 Task: Add Attachment from computer to Card Card0000000109 in Board Board0000000028 in Workspace WS0000000010 in Trello. Add Cover Green to Card Card0000000109 in Board Board0000000028 in Workspace WS0000000010 in Trello. Add "Move Card To …" Button titled Button0000000109 to "top" of the list "To Do" to Card Card0000000109 in Board Board0000000028 in Workspace WS0000000010 in Trello. Add Description DS0000000109 to Card Card0000000110 in Board Board0000000028 in Workspace WS0000000010 in Trello. Add Comment CM0000000109 to Card Card0000000110 in Board Board0000000028 in Workspace WS0000000010 in Trello
Action: Mouse moved to (512, 89)
Screenshot: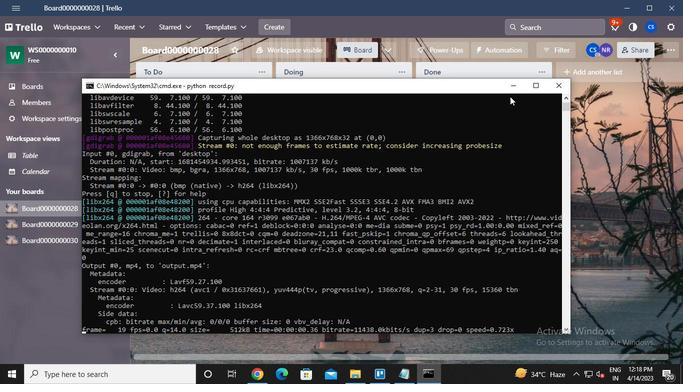 
Action: Mouse pressed left at (512, 89)
Screenshot: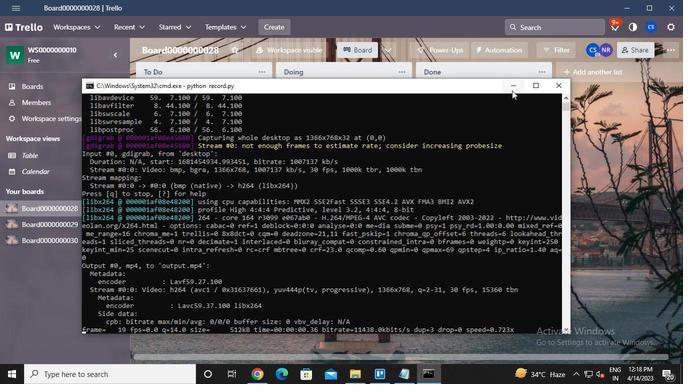 
Action: Mouse moved to (197, 100)
Screenshot: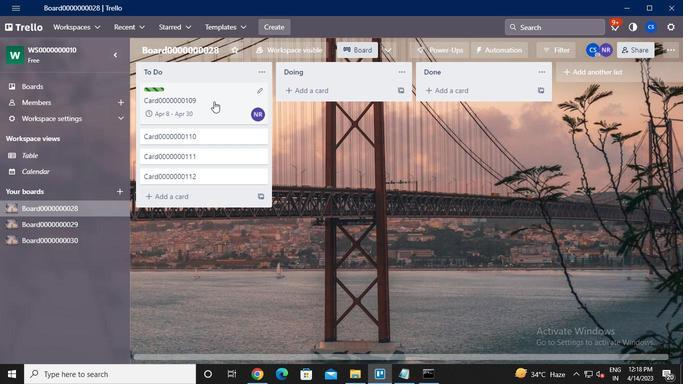 
Action: Mouse pressed left at (197, 100)
Screenshot: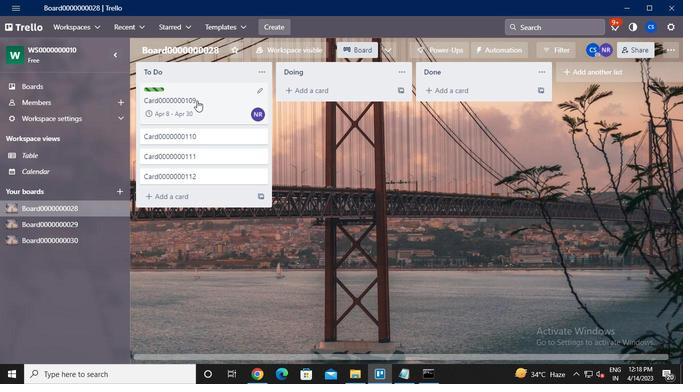 
Action: Mouse moved to (469, 210)
Screenshot: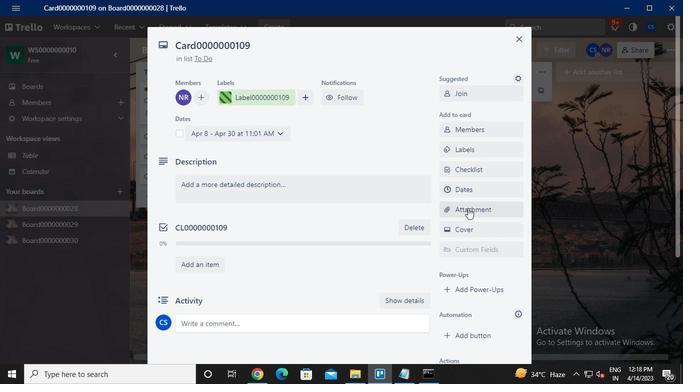 
Action: Mouse pressed left at (469, 210)
Screenshot: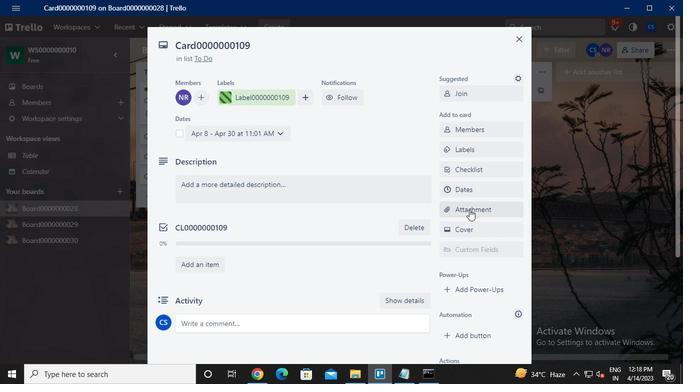 
Action: Mouse moved to (485, 88)
Screenshot: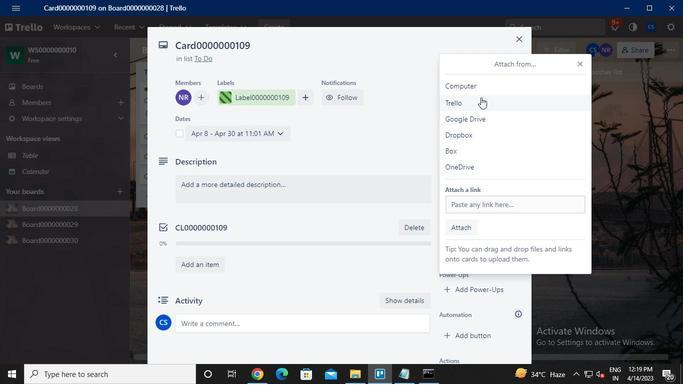 
Action: Mouse pressed left at (485, 88)
Screenshot: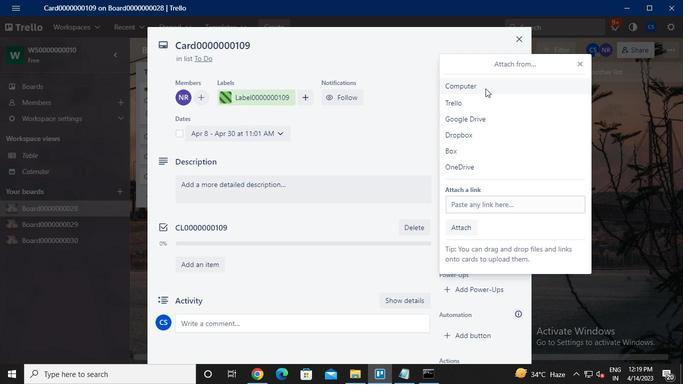 
Action: Mouse moved to (193, 90)
Screenshot: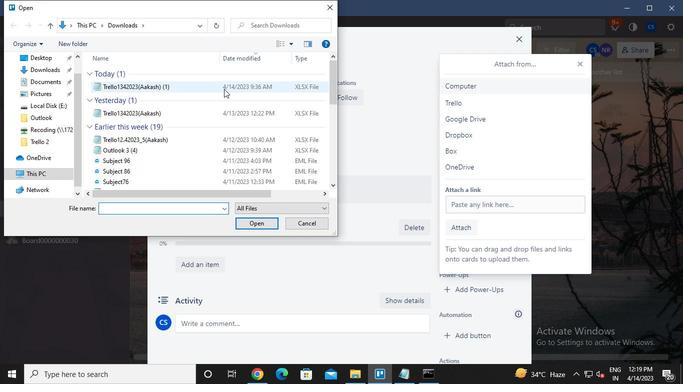 
Action: Mouse pressed left at (193, 90)
Screenshot: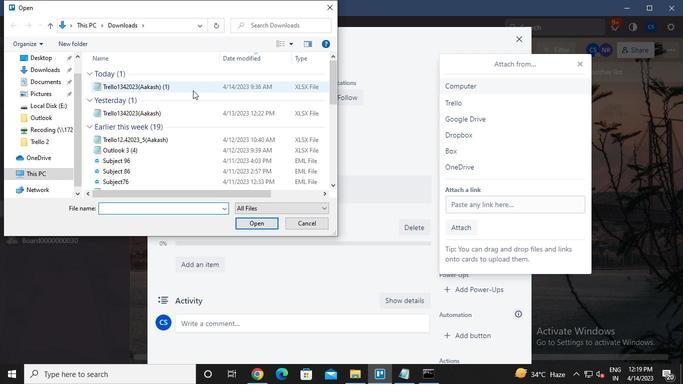 
Action: Mouse pressed left at (193, 90)
Screenshot: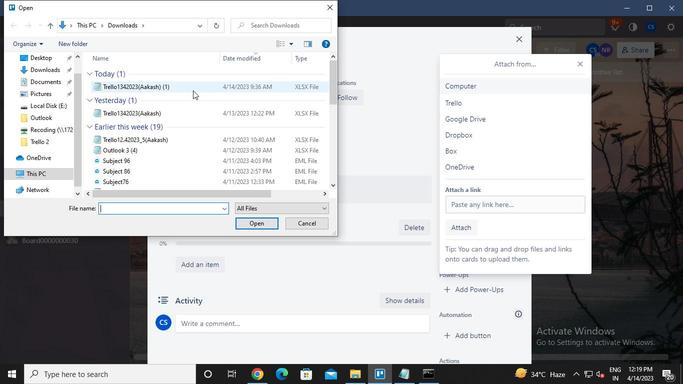 
Action: Mouse moved to (468, 228)
Screenshot: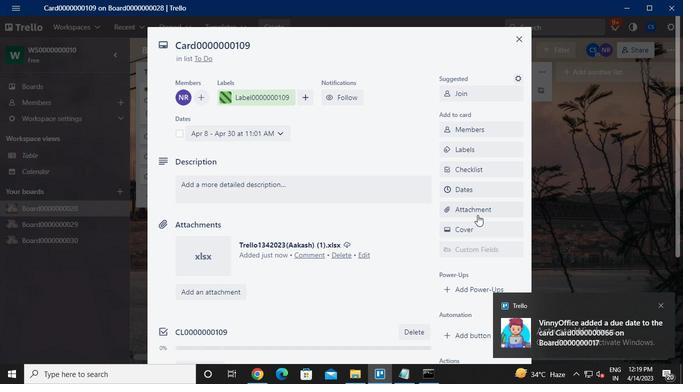 
Action: Mouse pressed left at (468, 228)
Screenshot: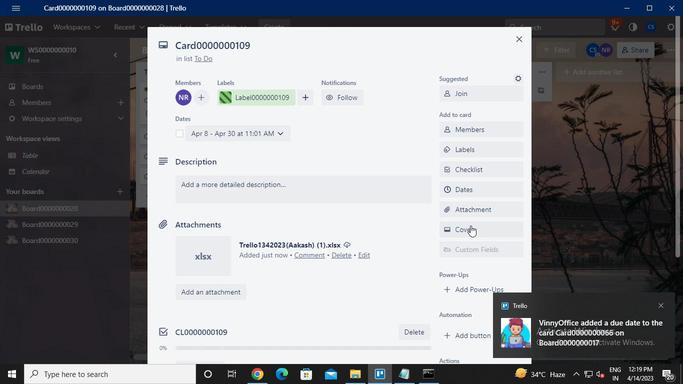 
Action: Mouse moved to (460, 167)
Screenshot: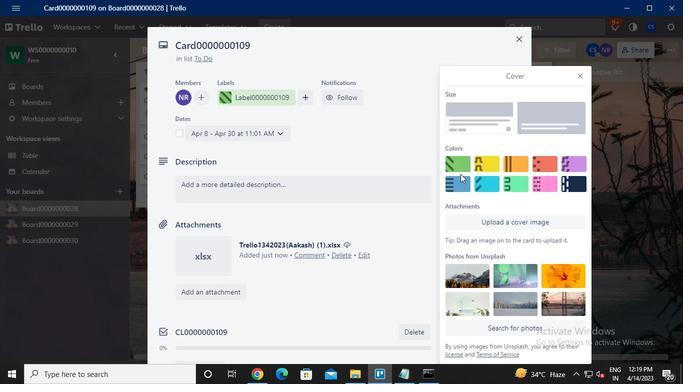 
Action: Mouse pressed left at (460, 167)
Screenshot: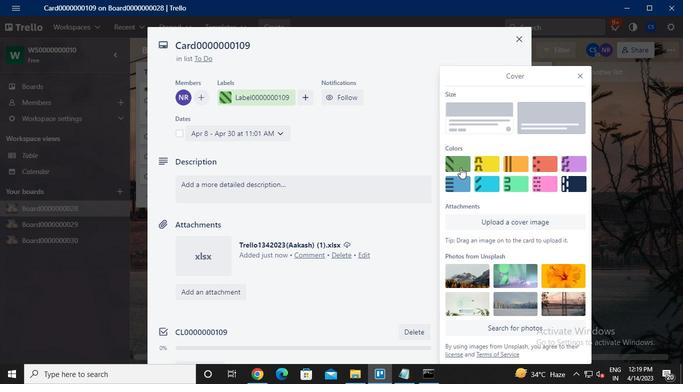 
Action: Mouse moved to (578, 57)
Screenshot: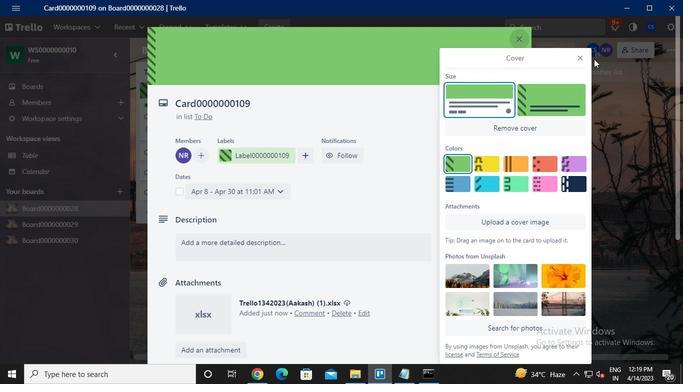 
Action: Mouse pressed left at (578, 57)
Screenshot: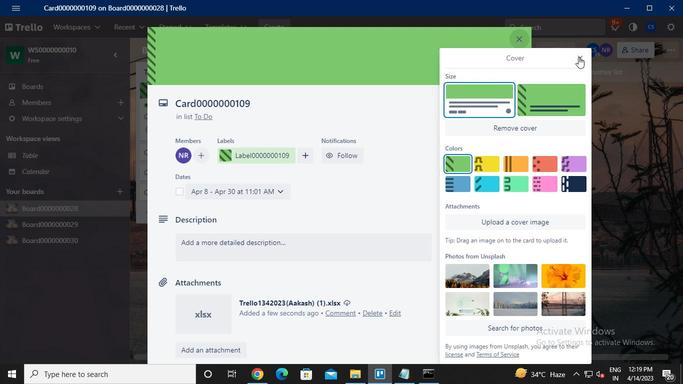 
Action: Mouse moved to (479, 182)
Screenshot: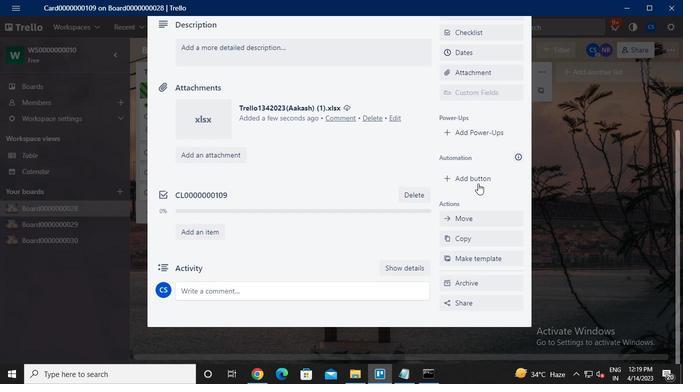 
Action: Mouse pressed left at (479, 182)
Screenshot: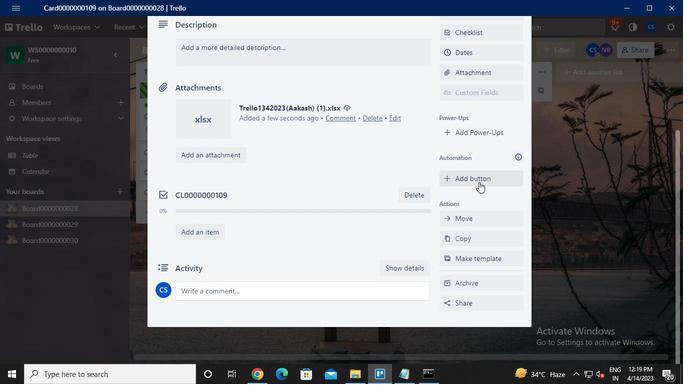 
Action: Mouse moved to (505, 91)
Screenshot: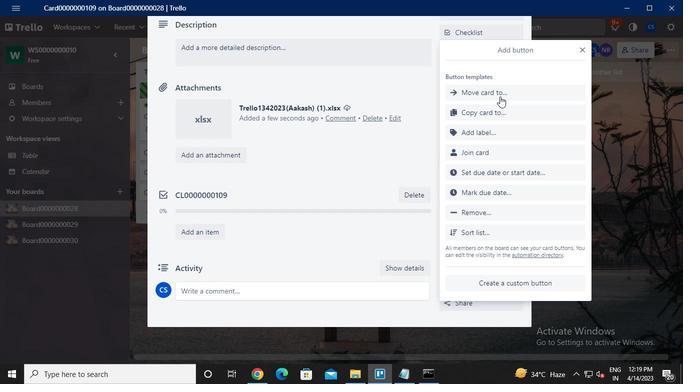
Action: Mouse pressed left at (505, 91)
Screenshot: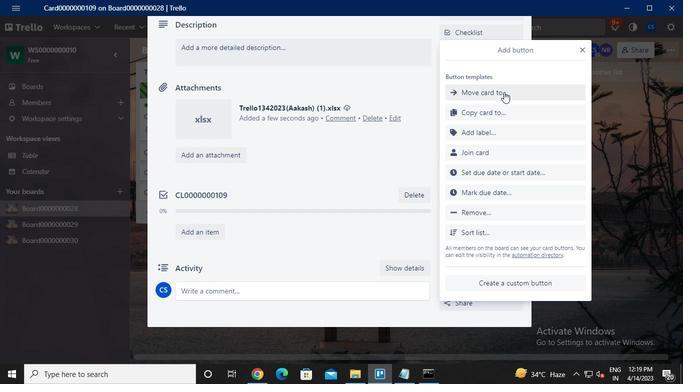 
Action: Mouse moved to (509, 115)
Screenshot: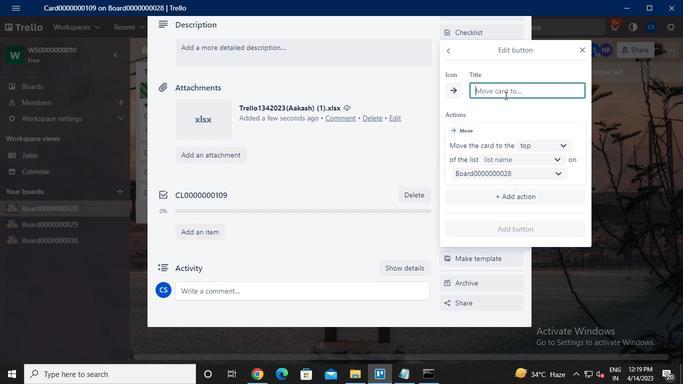 
Action: Keyboard Key.caps_lock
Screenshot: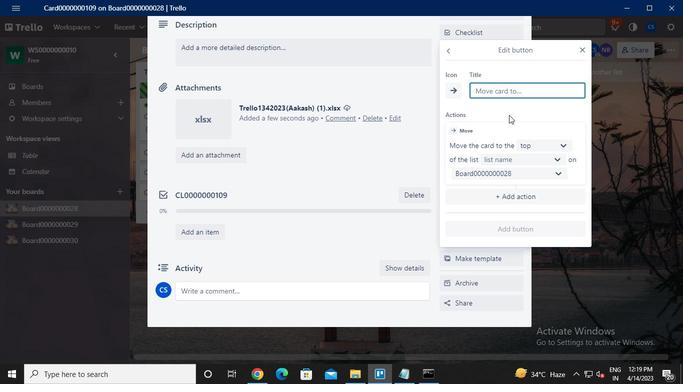 
Action: Keyboard b
Screenshot: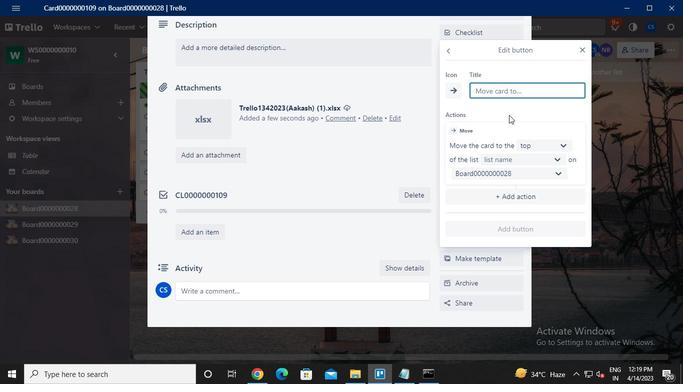 
Action: Keyboard Key.caps_lock
Screenshot: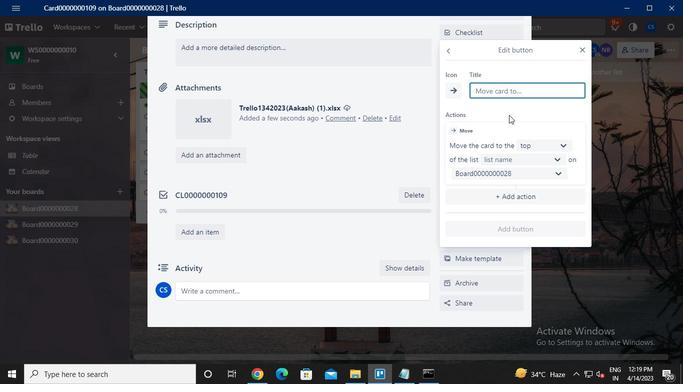 
Action: Keyboard u
Screenshot: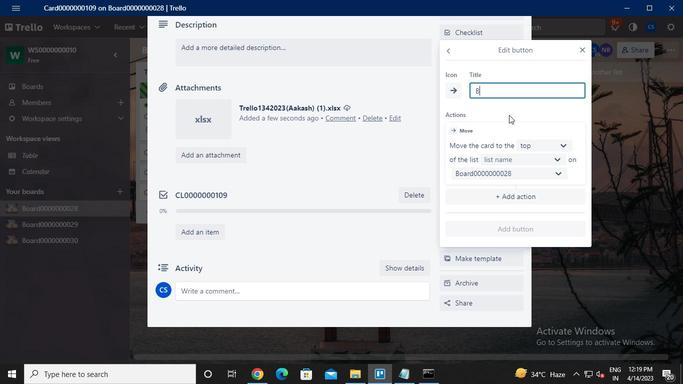 
Action: Keyboard t
Screenshot: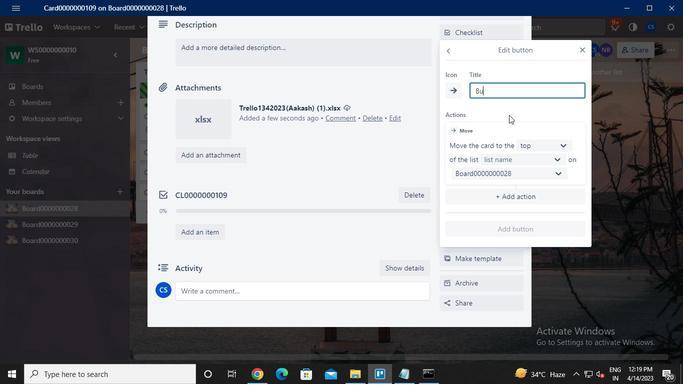 
Action: Keyboard t
Screenshot: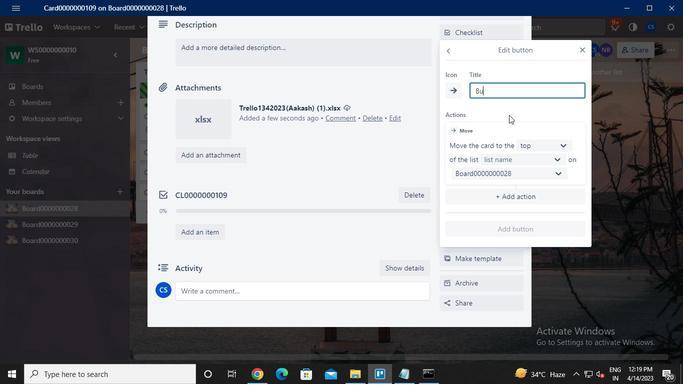 
Action: Keyboard o
Screenshot: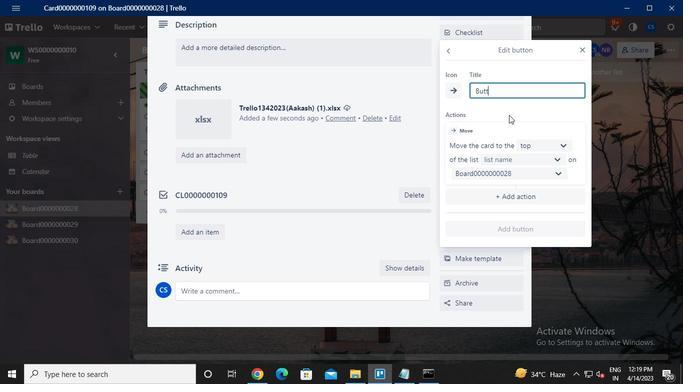 
Action: Keyboard n
Screenshot: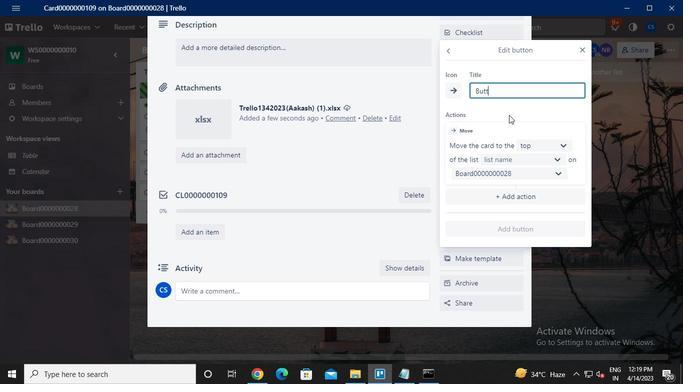 
Action: Keyboard <96>
Screenshot: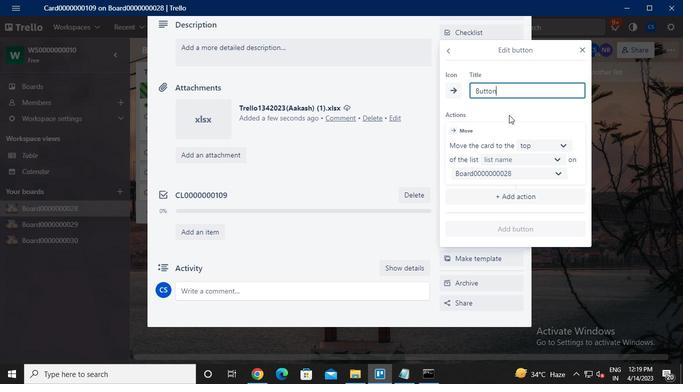 
Action: Keyboard <96>
Screenshot: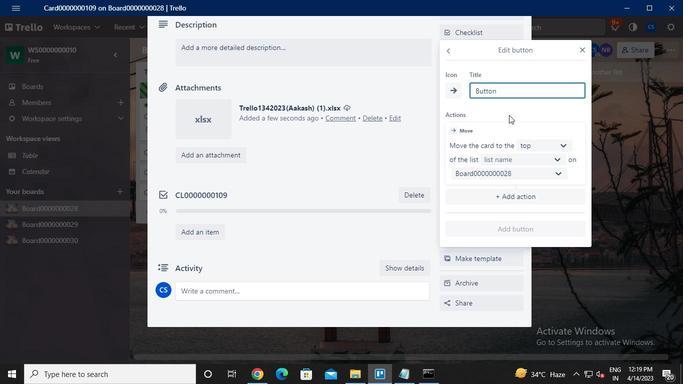 
Action: Keyboard <96>
Screenshot: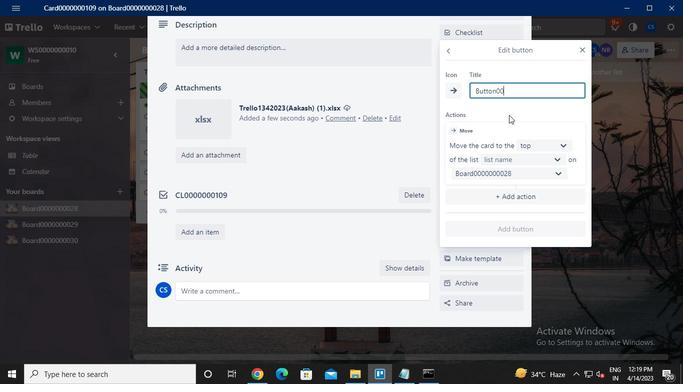 
Action: Keyboard <96>
Screenshot: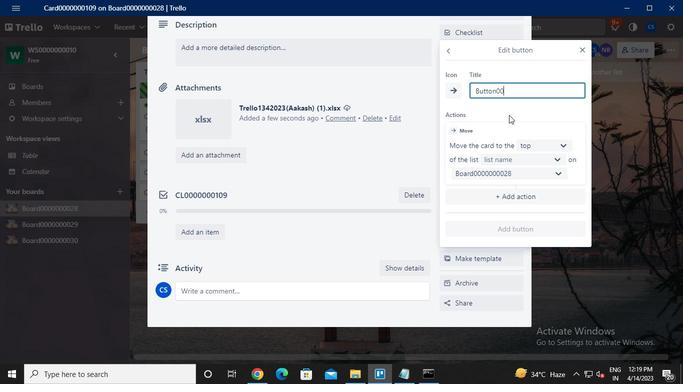 
Action: Keyboard <96>
Screenshot: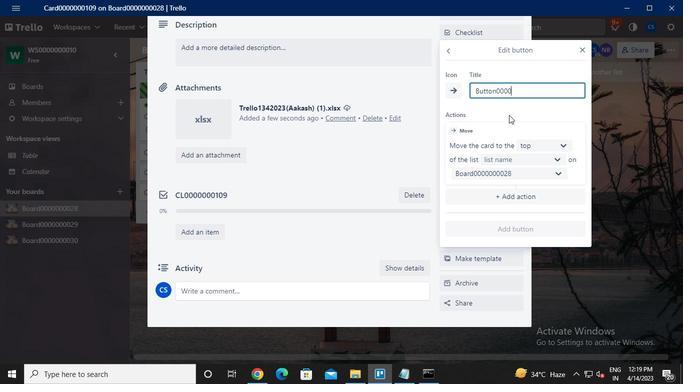 
Action: Keyboard <96>
Screenshot: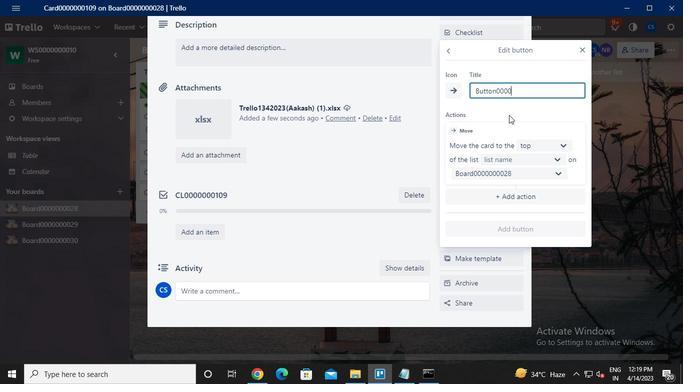 
Action: Keyboard <96>
Screenshot: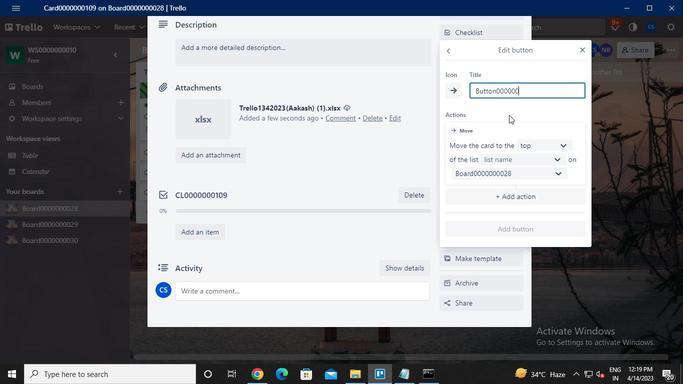 
Action: Keyboard <96>
Screenshot: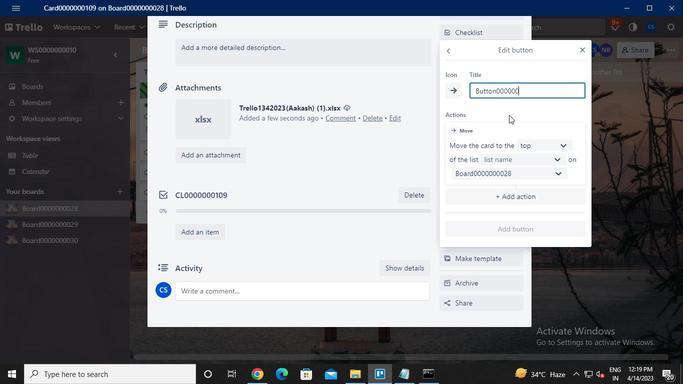 
Action: Keyboard Key.backspace
Screenshot: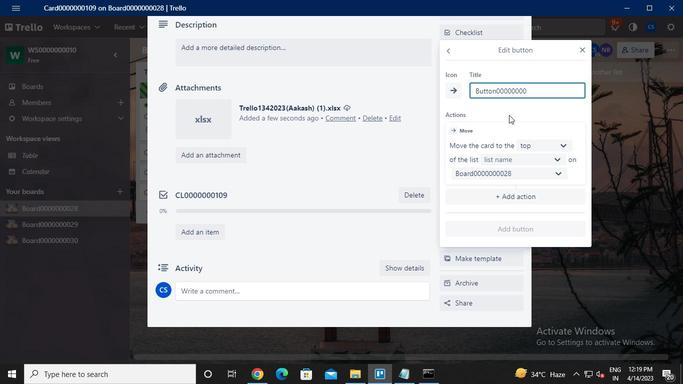 
Action: Keyboard <97>
Screenshot: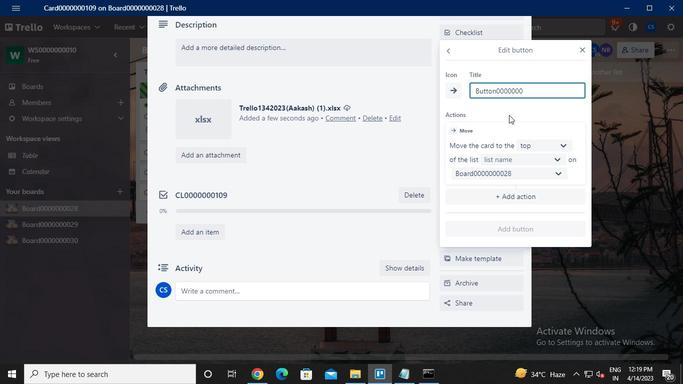 
Action: Keyboard <96>
Screenshot: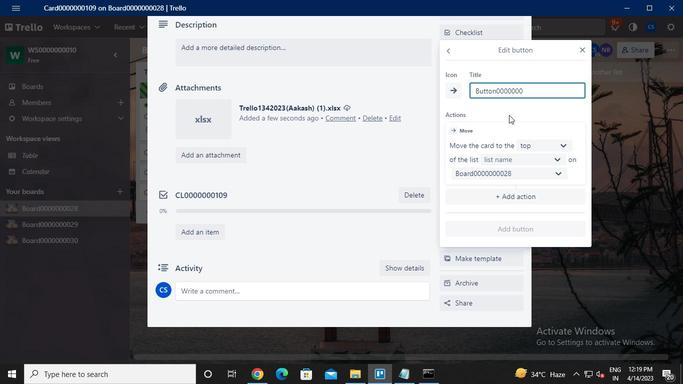 
Action: Keyboard <105>
Screenshot: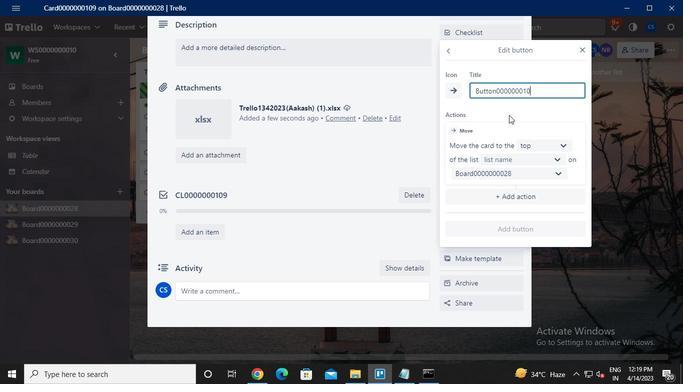 
Action: Mouse moved to (523, 156)
Screenshot: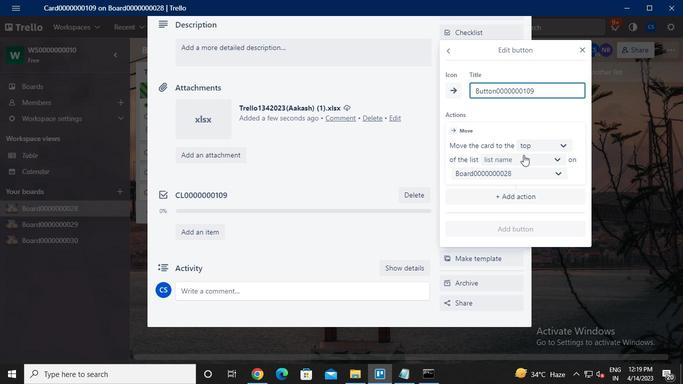 
Action: Mouse pressed left at (523, 156)
Screenshot: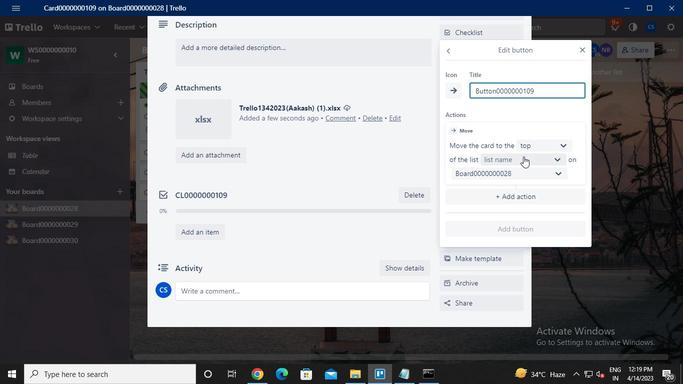 
Action: Mouse moved to (517, 184)
Screenshot: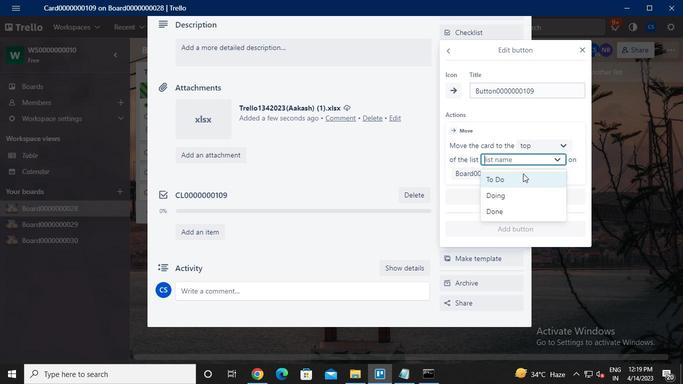 
Action: Mouse pressed left at (517, 184)
Screenshot: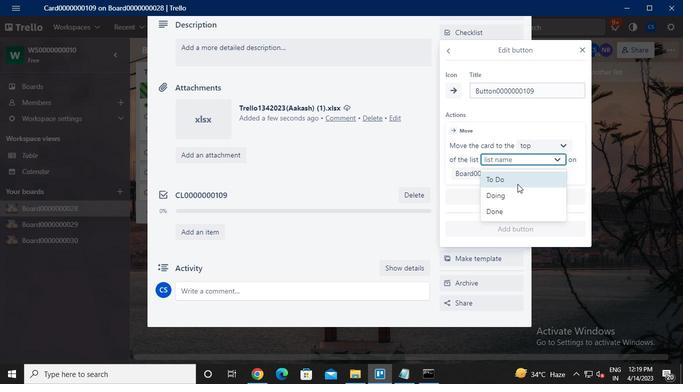 
Action: Mouse moved to (520, 224)
Screenshot: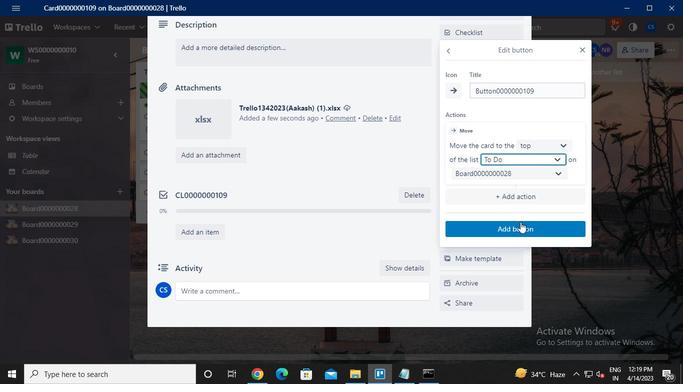 
Action: Mouse pressed left at (520, 224)
Screenshot: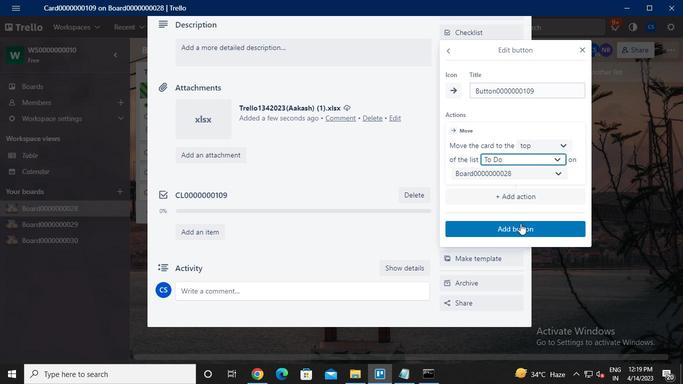 
Action: Mouse moved to (229, 193)
Screenshot: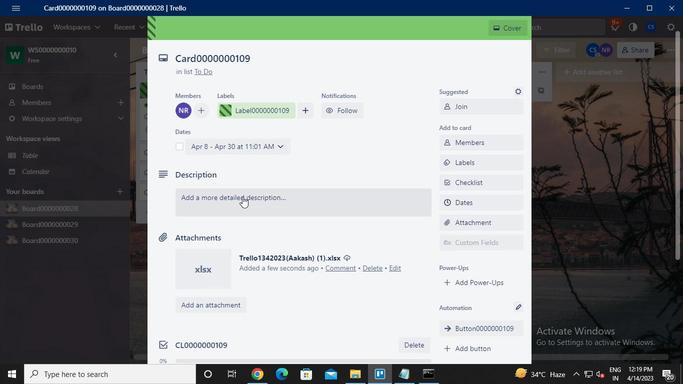 
Action: Mouse pressed left at (229, 193)
Screenshot: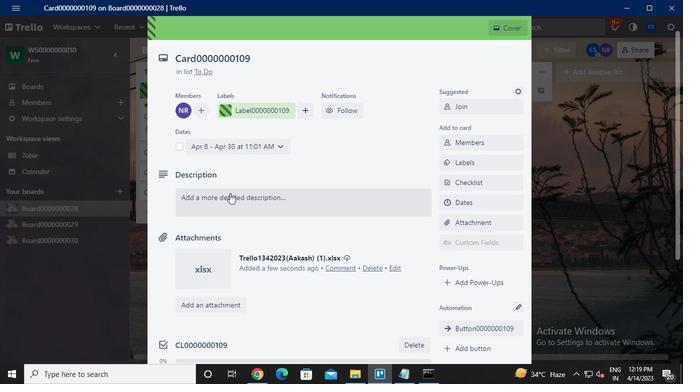 
Action: Keyboard Key.caps_lock
Screenshot: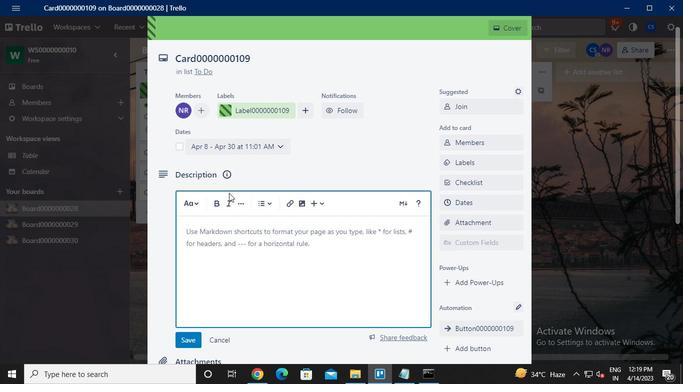 
Action: Keyboard d
Screenshot: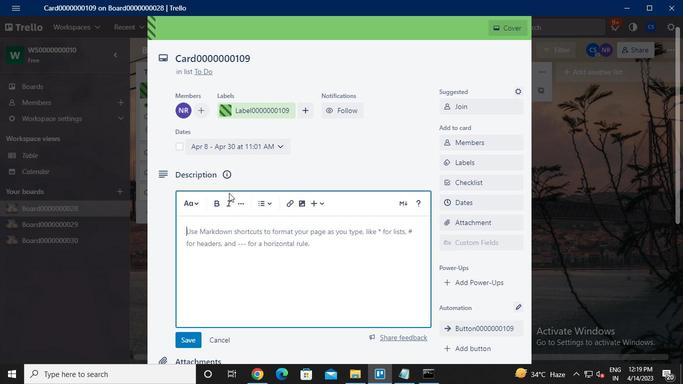 
Action: Keyboard s
Screenshot: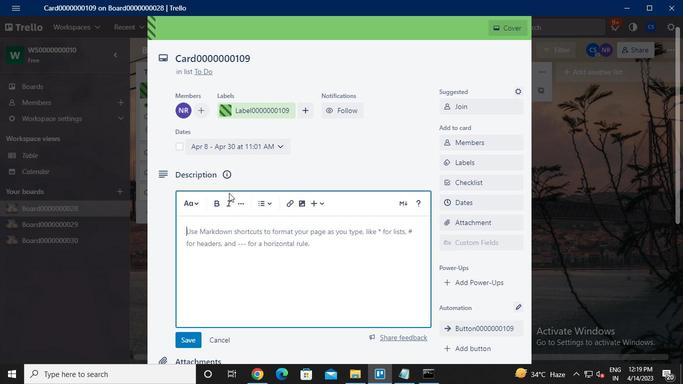 
Action: Keyboard <96>
Screenshot: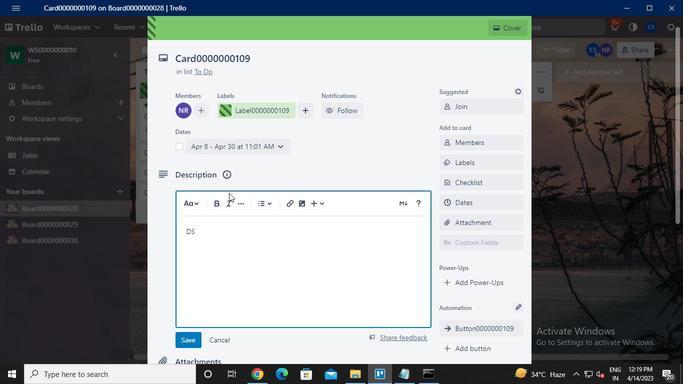 
Action: Keyboard <96>
Screenshot: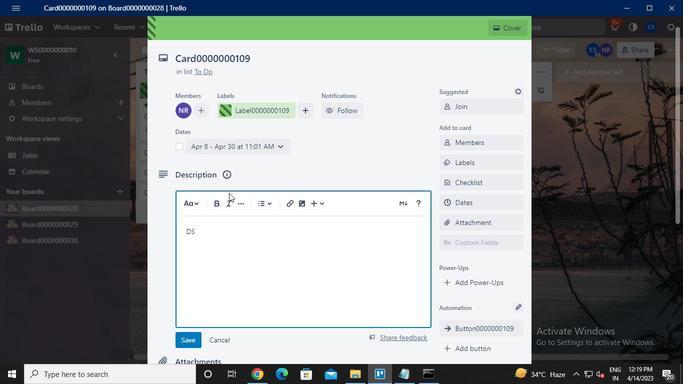 
Action: Keyboard <96>
Screenshot: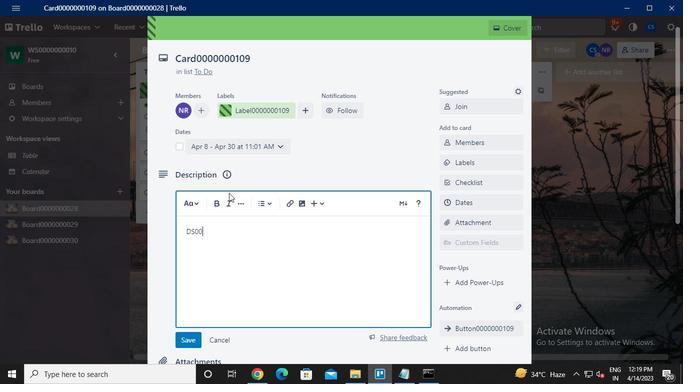 
Action: Keyboard <96>
Screenshot: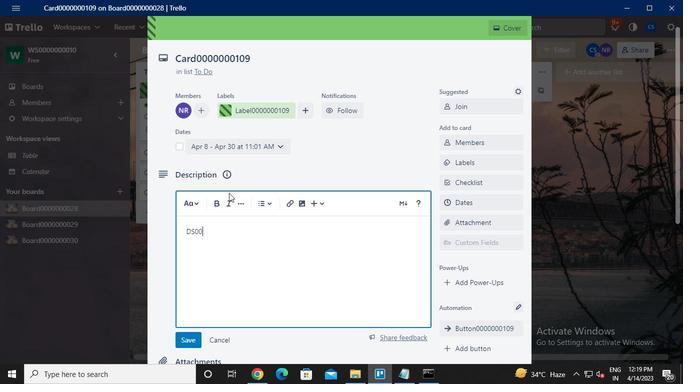 
Action: Keyboard <96>
Screenshot: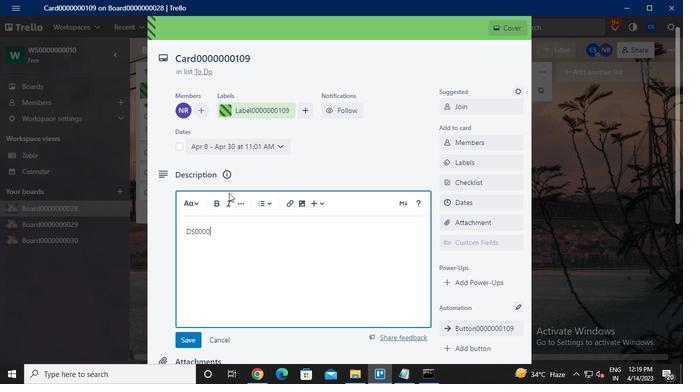 
Action: Keyboard <96>
Screenshot: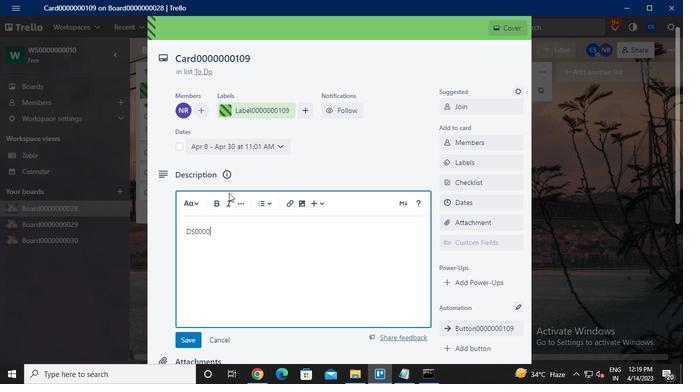 
Action: Keyboard <96>
Screenshot: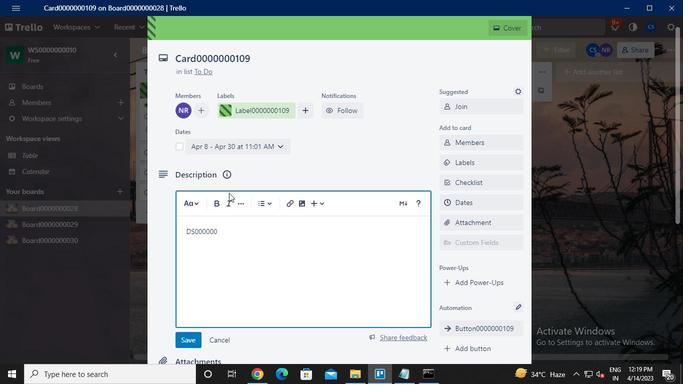 
Action: Keyboard <97>
Screenshot: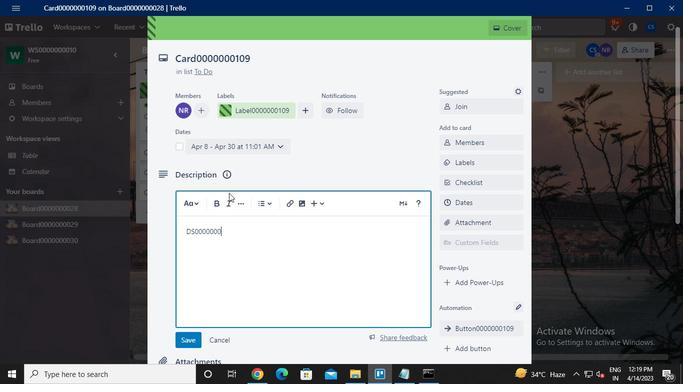 
Action: Keyboard <96>
Screenshot: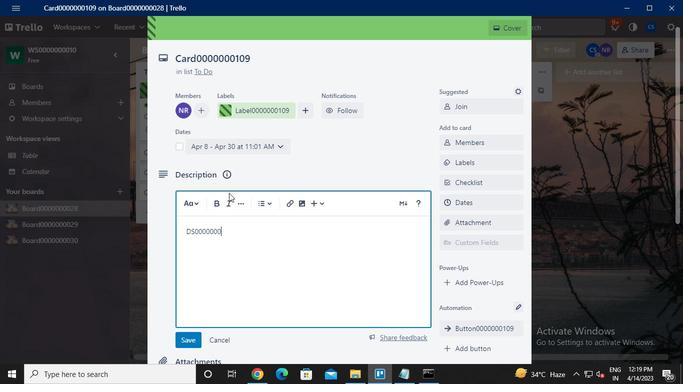 
Action: Keyboard <105>
Screenshot: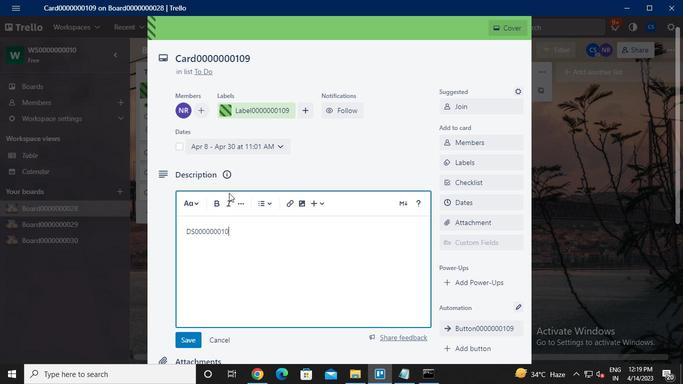 
Action: Mouse moved to (192, 336)
Screenshot: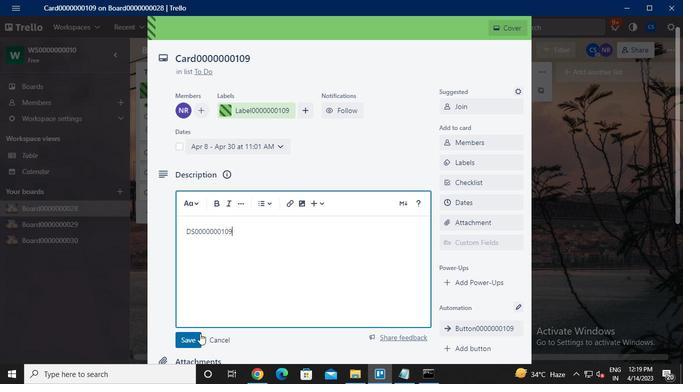 
Action: Mouse pressed left at (192, 336)
Screenshot: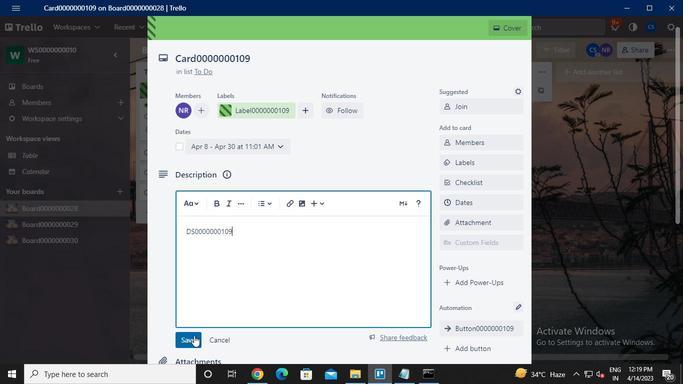 
Action: Mouse moved to (241, 246)
Screenshot: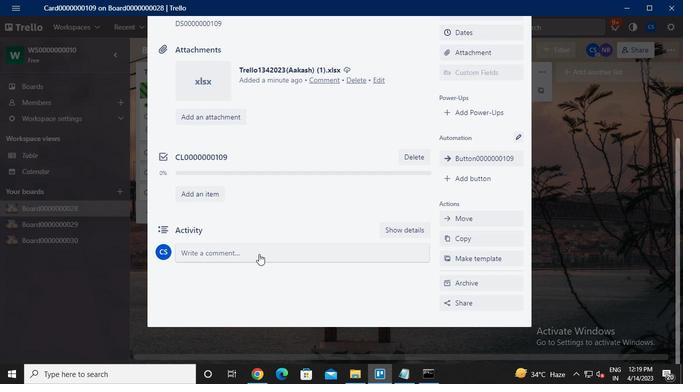 
Action: Mouse pressed left at (241, 246)
Screenshot: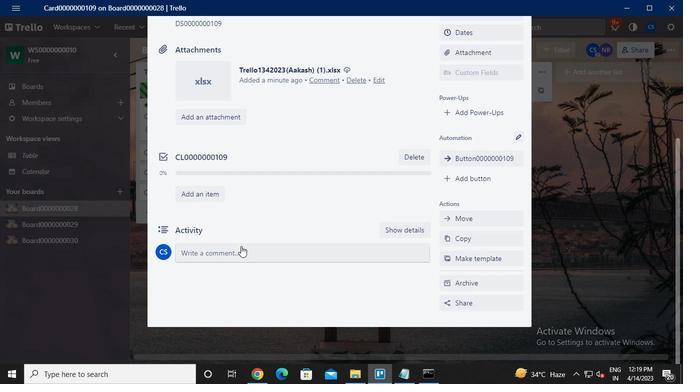 
Action: Keyboard m
Screenshot: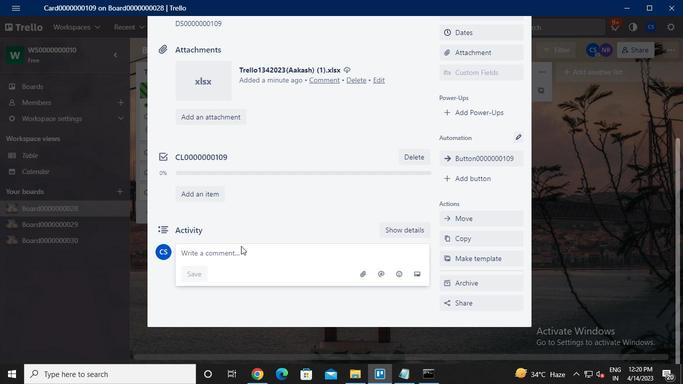 
Action: Keyboard Key.backspace
Screenshot: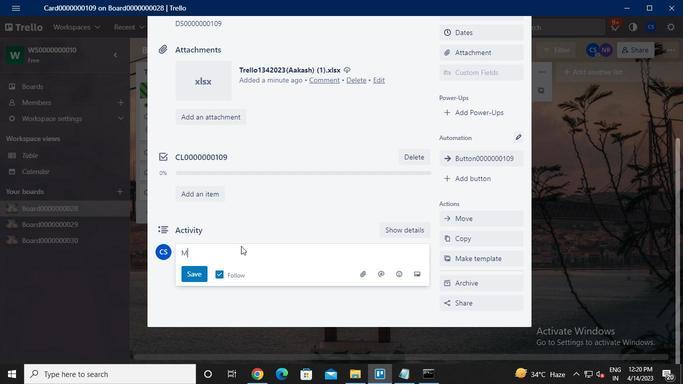 
Action: Keyboard c
Screenshot: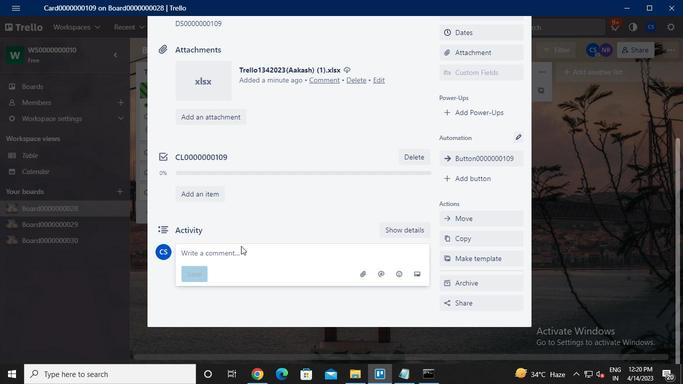 
Action: Keyboard m
Screenshot: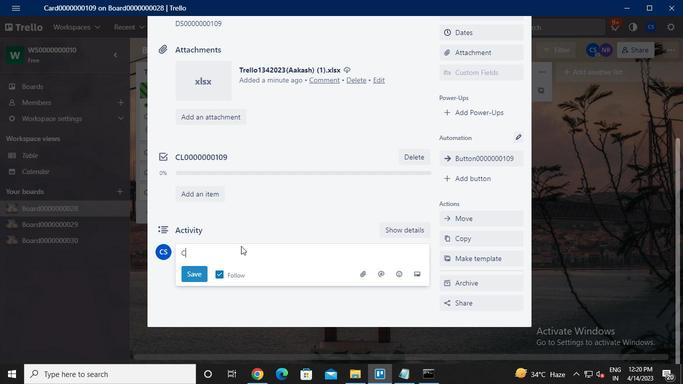 
Action: Keyboard <96>
Screenshot: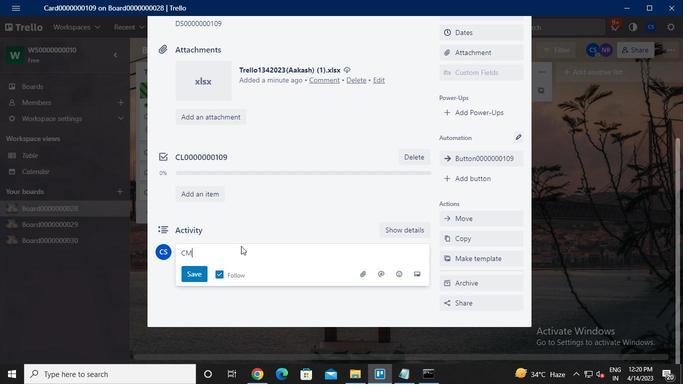 
Action: Keyboard <96>
Screenshot: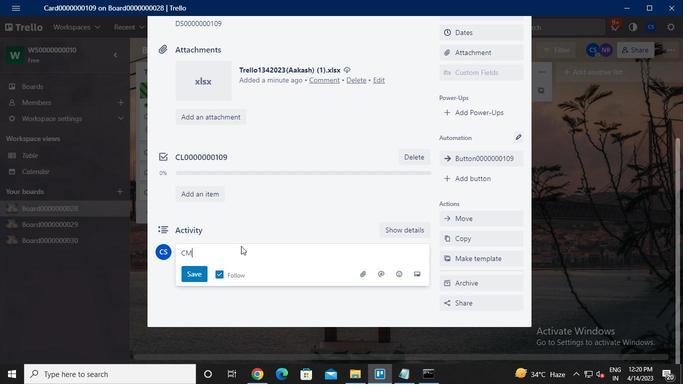 
Action: Keyboard <96>
Screenshot: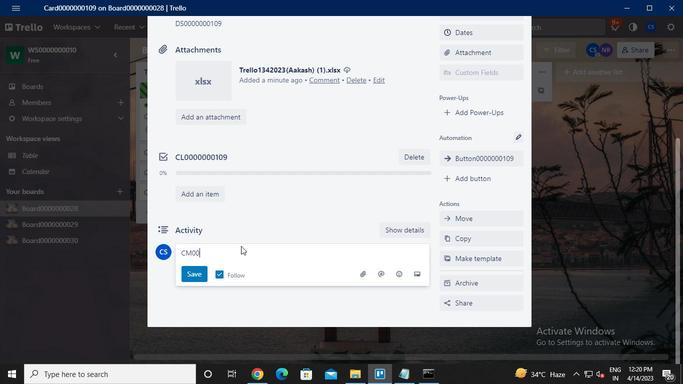 
Action: Keyboard <96>
Screenshot: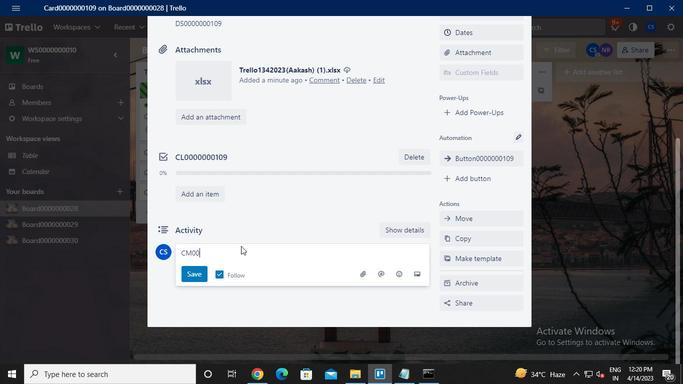 
Action: Keyboard <96>
Screenshot: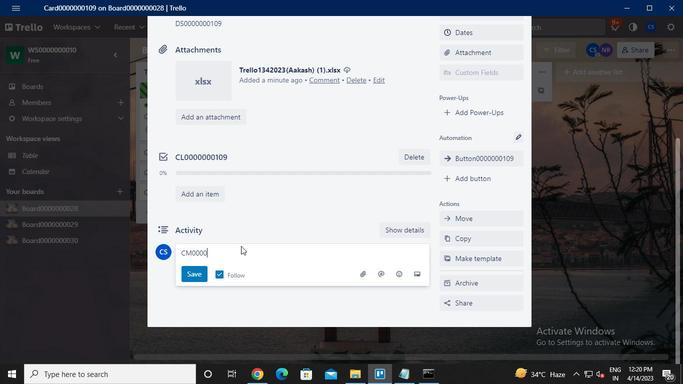 
Action: Keyboard <96>
Screenshot: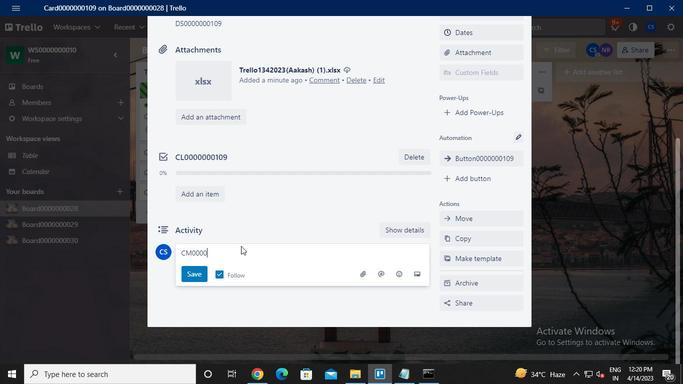 
Action: Keyboard <96>
Screenshot: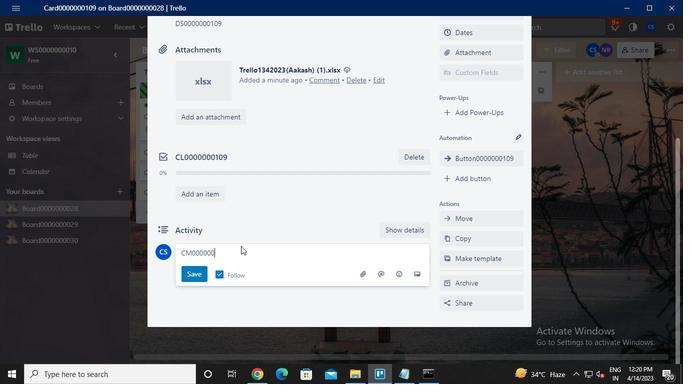 
Action: Keyboard <97>
Screenshot: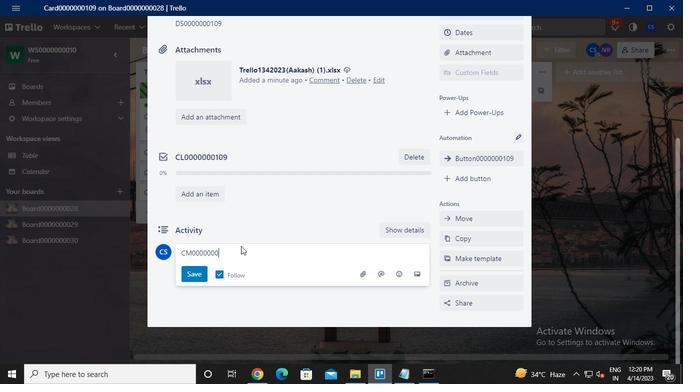 
Action: Keyboard <96>
Screenshot: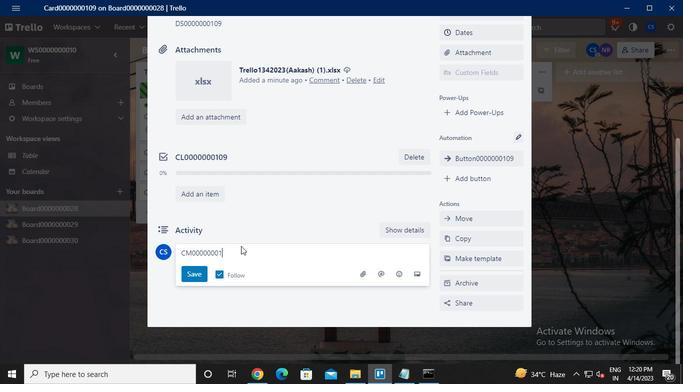 
Action: Keyboard <105>
Screenshot: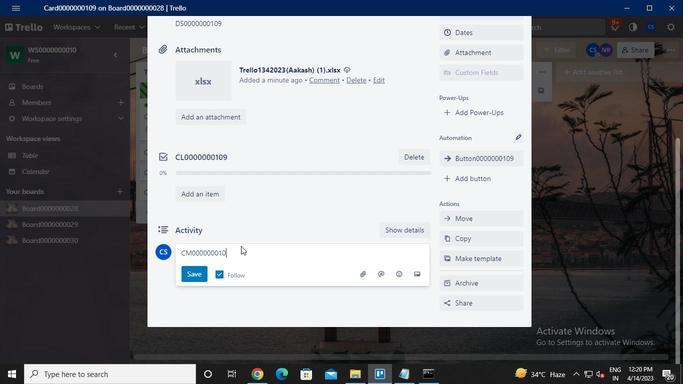 
Action: Mouse moved to (204, 271)
Screenshot: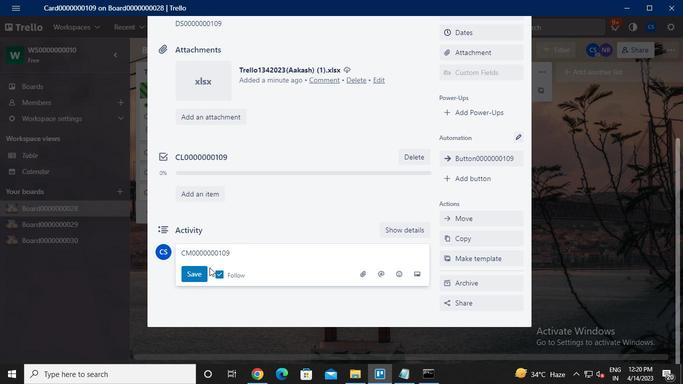 
Action: Mouse pressed left at (204, 271)
Screenshot: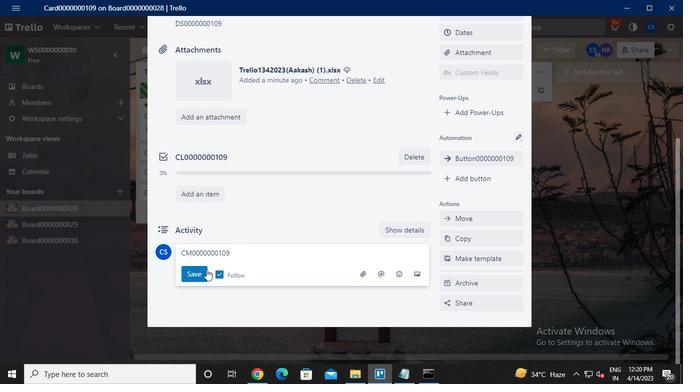 
Action: Mouse moved to (427, 376)
Screenshot: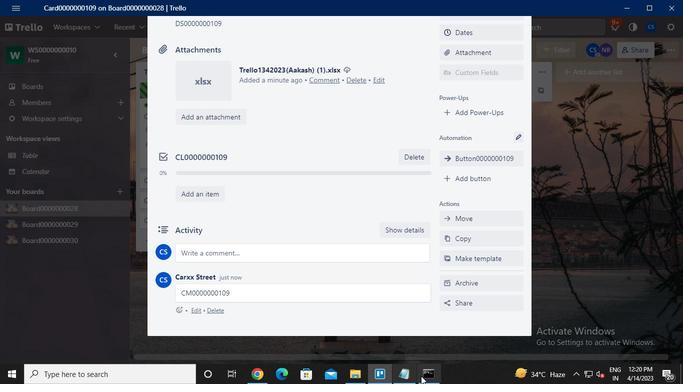
Action: Mouse pressed left at (427, 376)
Screenshot: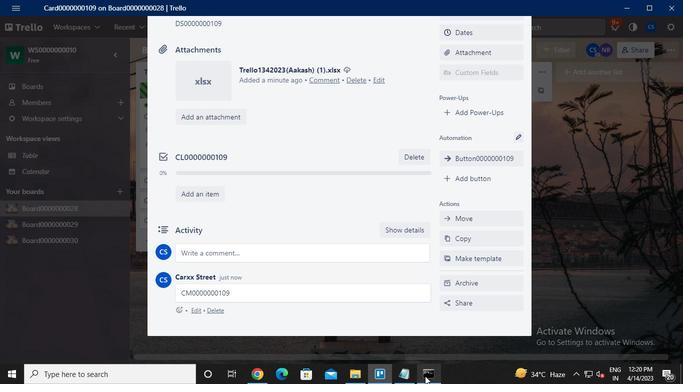 
Action: Mouse moved to (558, 84)
Screenshot: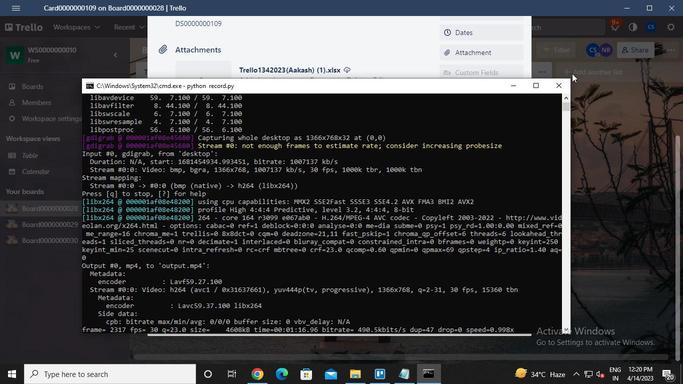 
Action: Mouse pressed left at (558, 84)
Screenshot: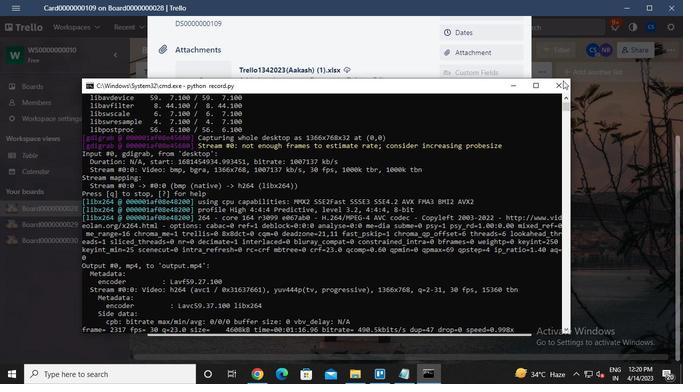
Action: Mouse moved to (542, 90)
Screenshot: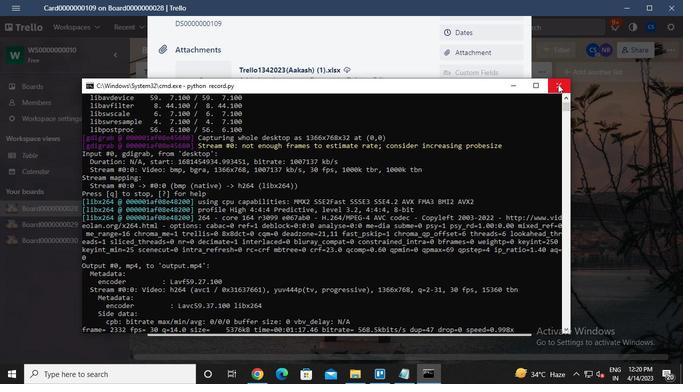 
